 Task: Create a calendar event titled 'Training Session' on June 25, 2023, at 12:00 AM, mark it as 'All day', set the location to 'Training Room', and insert an equation into the event details.
Action: Mouse moved to (12, 60)
Screenshot: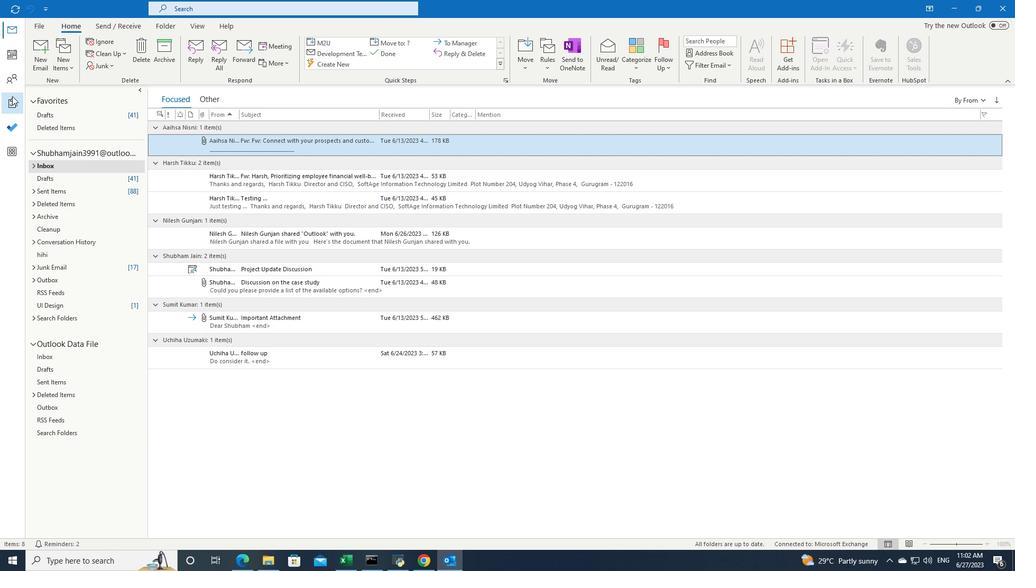 
Action: Mouse pressed left at (12, 60)
Screenshot: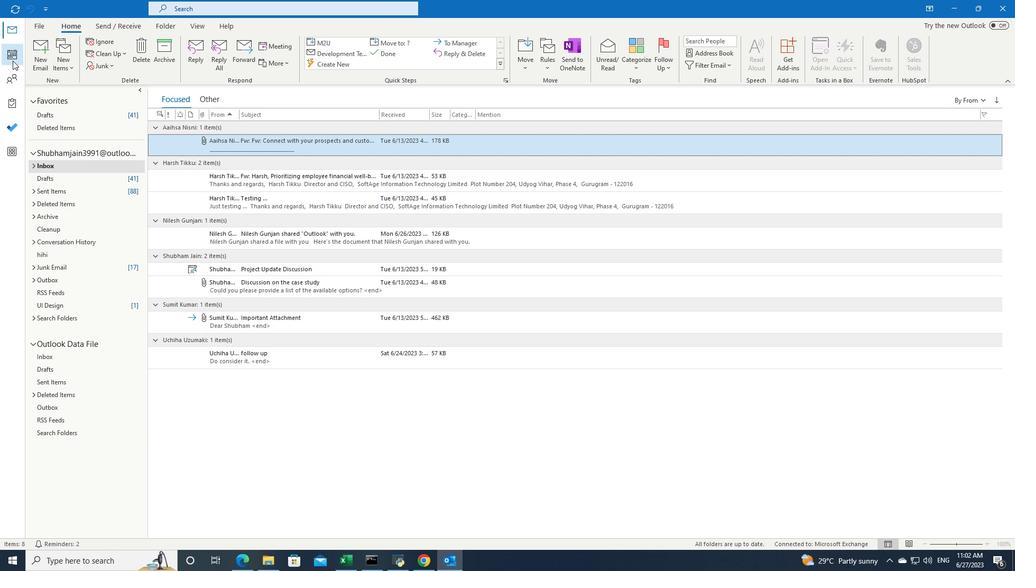 
Action: Mouse moved to (199, 473)
Screenshot: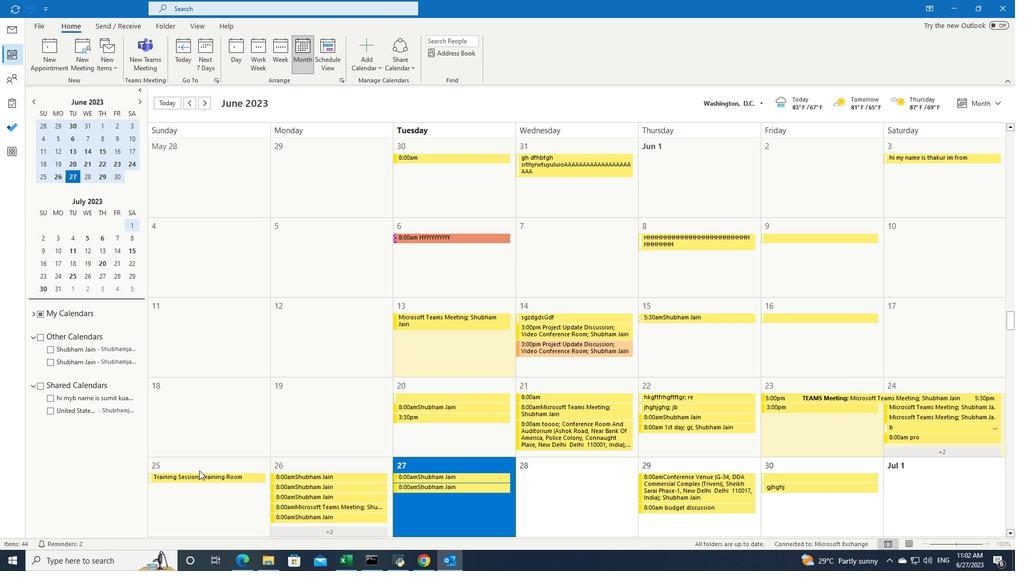 
Action: Mouse pressed left at (199, 473)
Screenshot: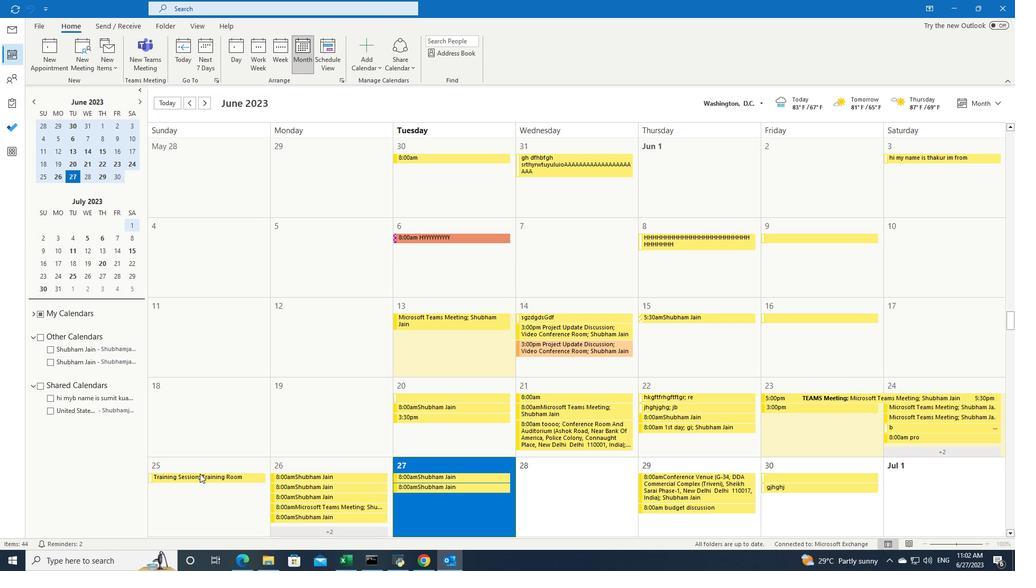 
Action: Mouse pressed left at (199, 473)
Screenshot: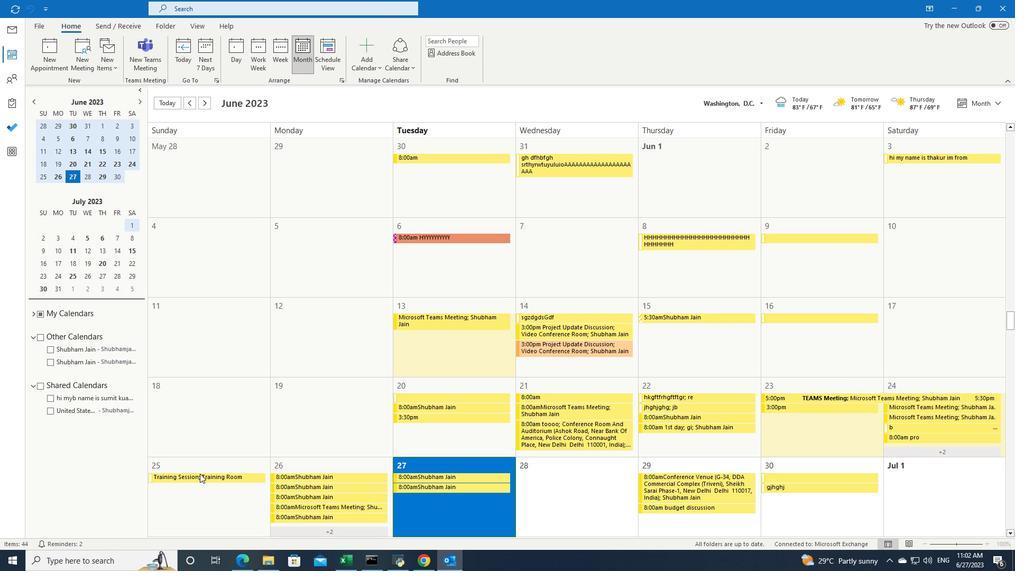 
Action: Mouse moved to (152, 22)
Screenshot: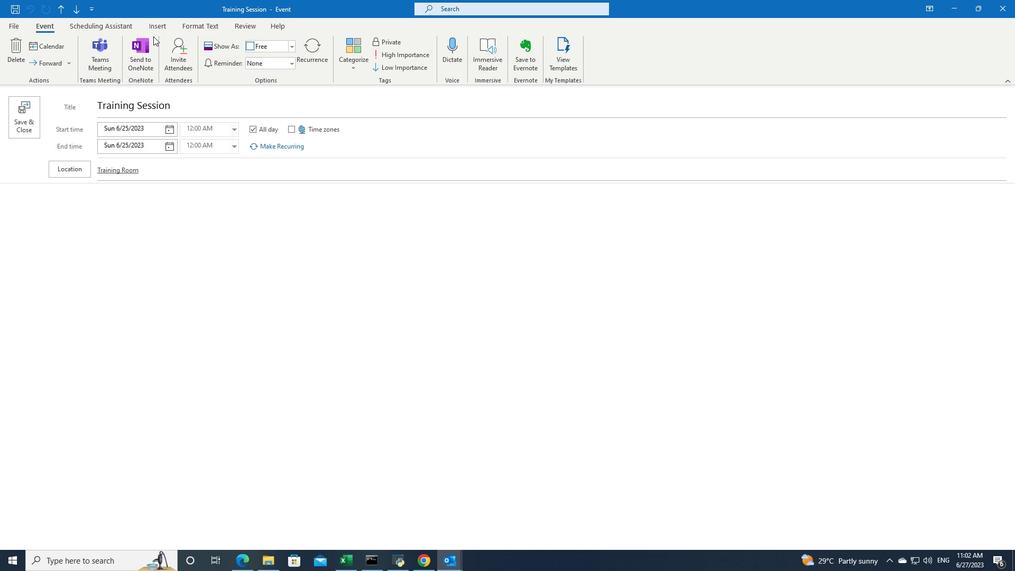
Action: Mouse pressed left at (152, 22)
Screenshot: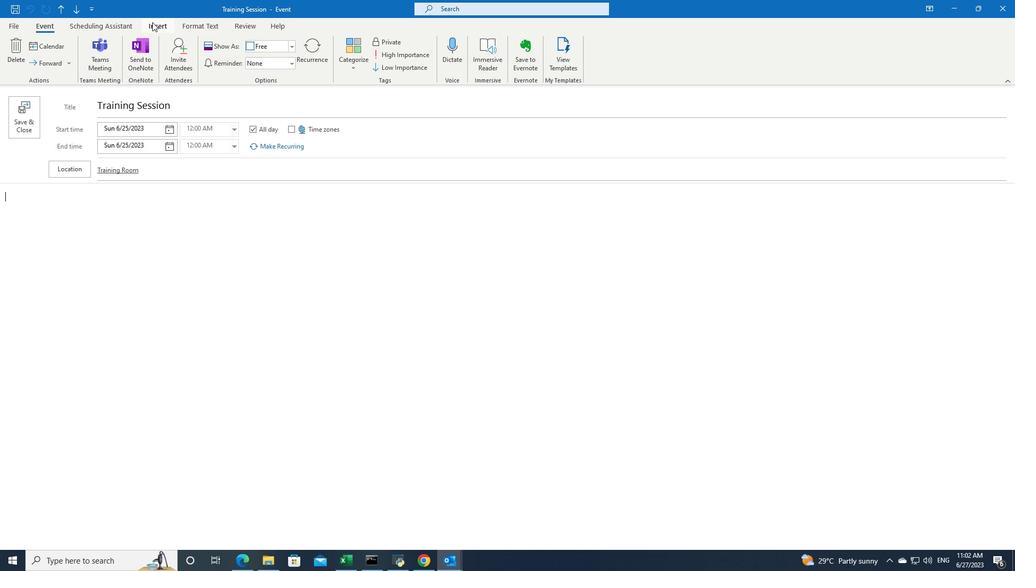 
Action: Mouse moved to (539, 69)
Screenshot: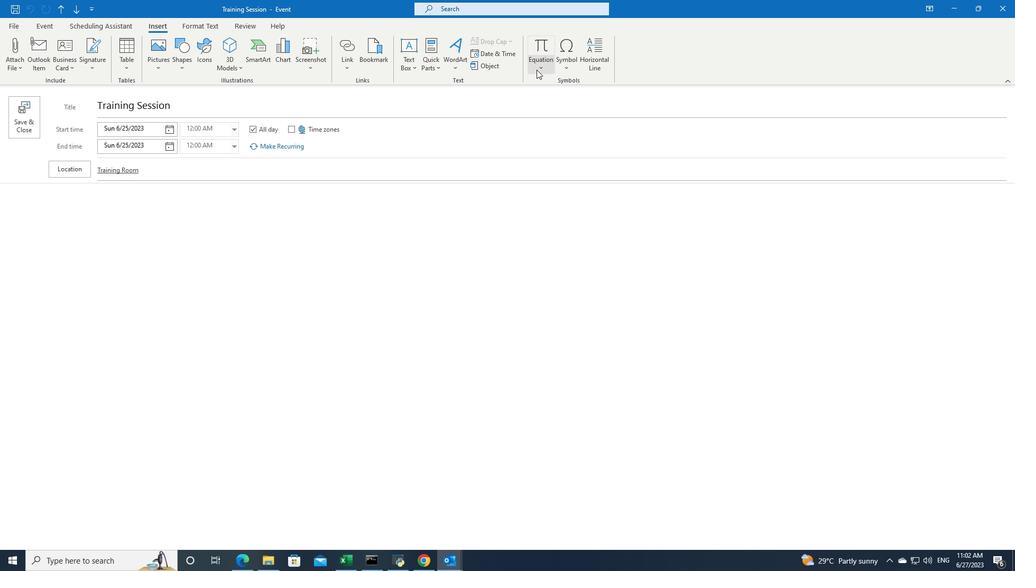 
Action: Mouse pressed left at (539, 69)
Screenshot: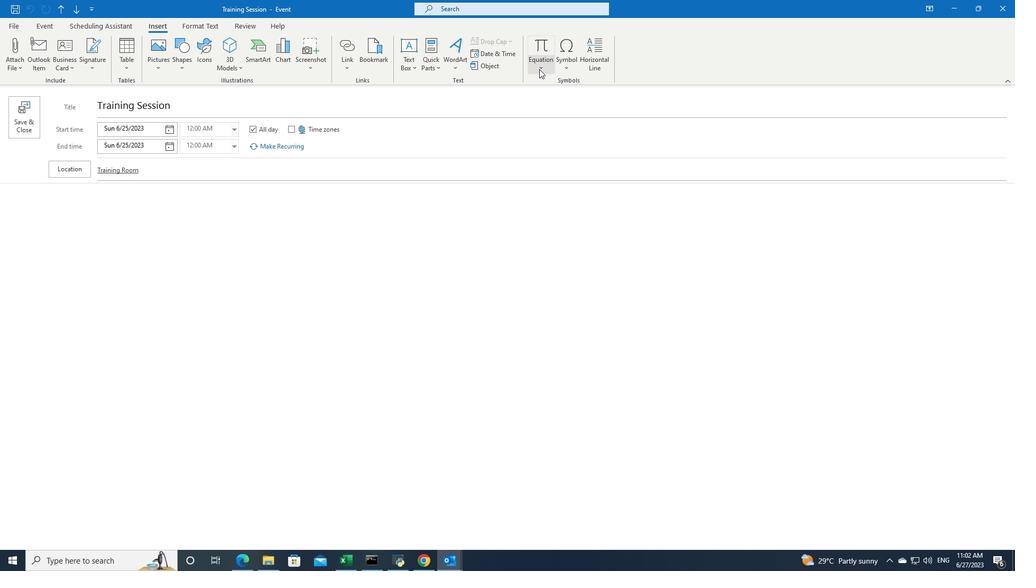 
Action: Mouse moved to (553, 82)
Screenshot: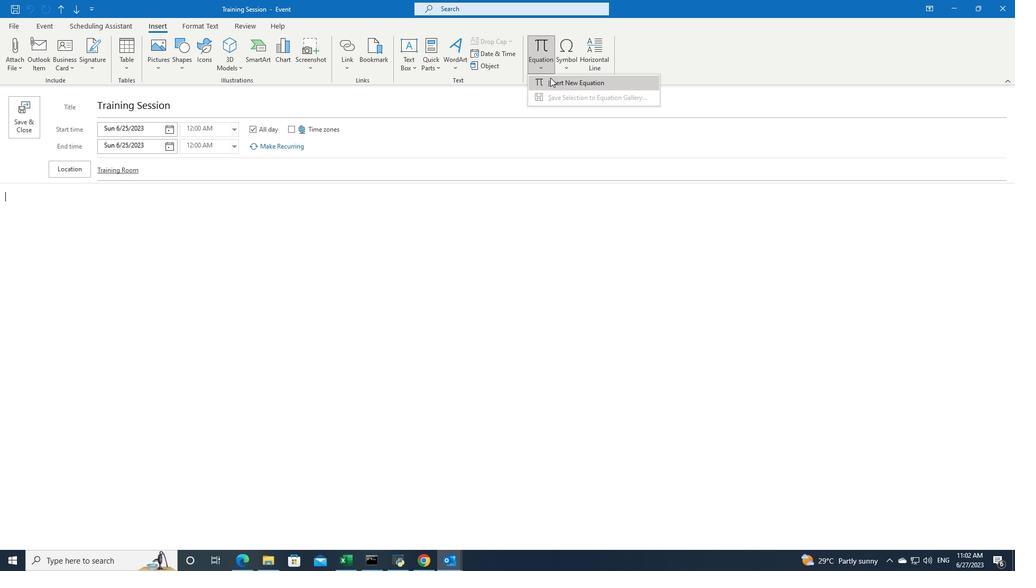 
Action: Mouse pressed left at (553, 82)
Screenshot: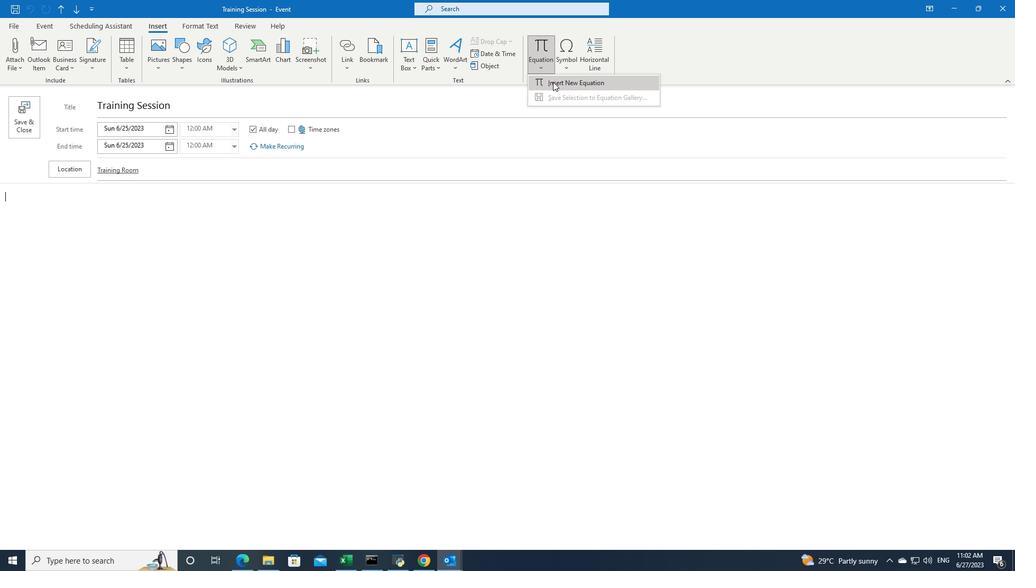 
Action: Mouse moved to (460, 69)
Screenshot: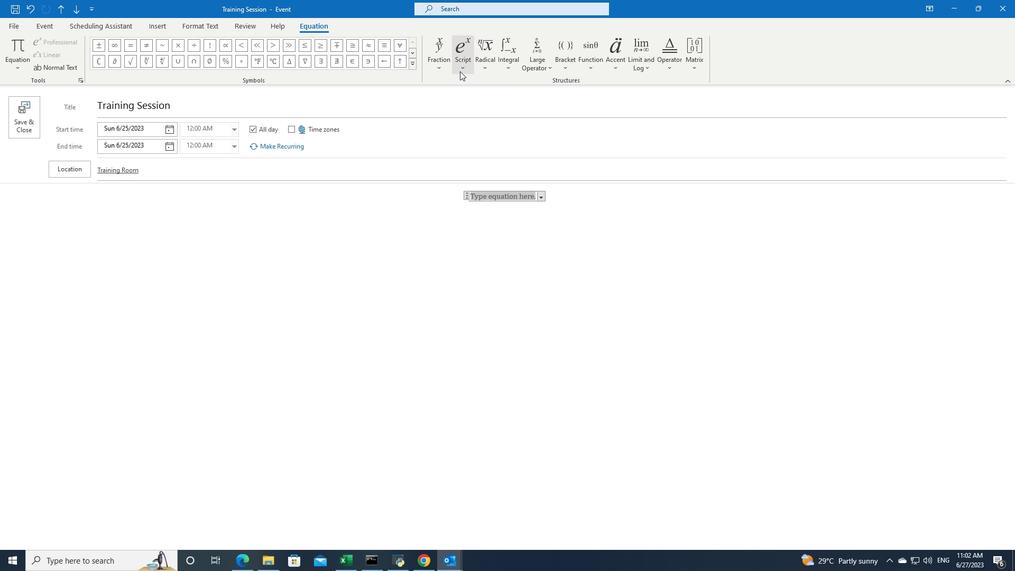 
Action: Mouse pressed left at (460, 69)
Screenshot: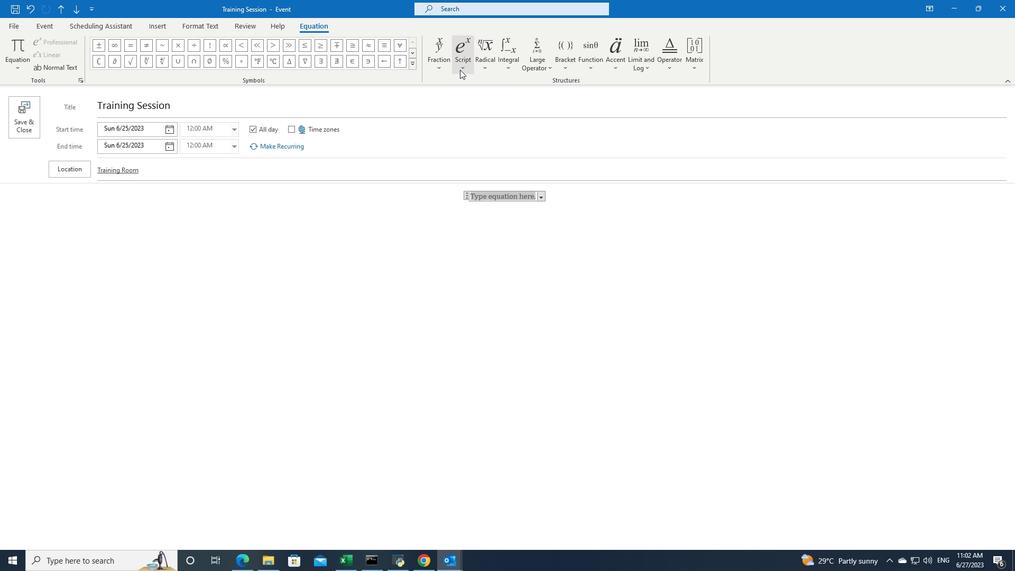 
Action: Mouse moved to (473, 121)
Screenshot: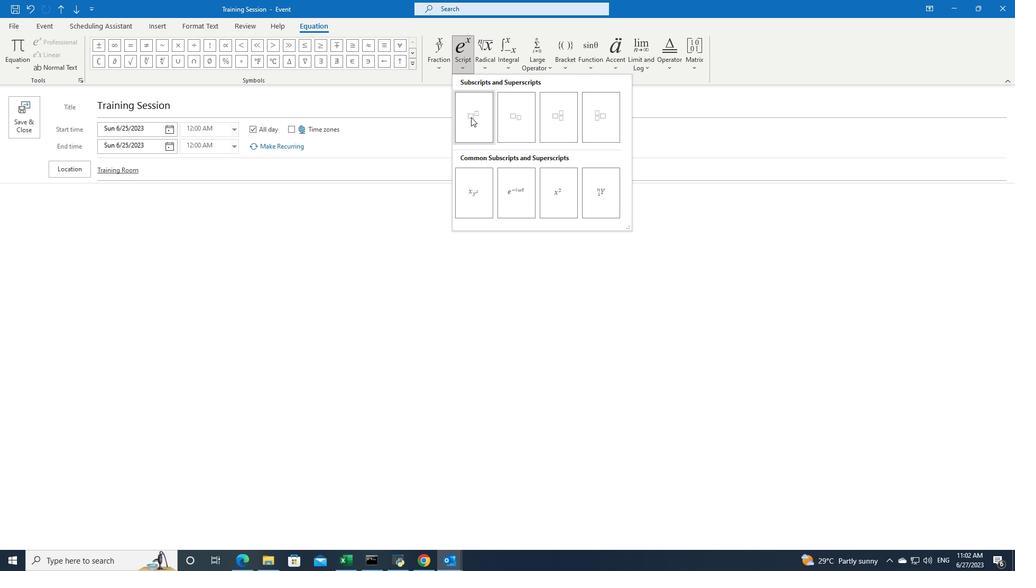 
Action: Mouse pressed left at (473, 121)
Screenshot: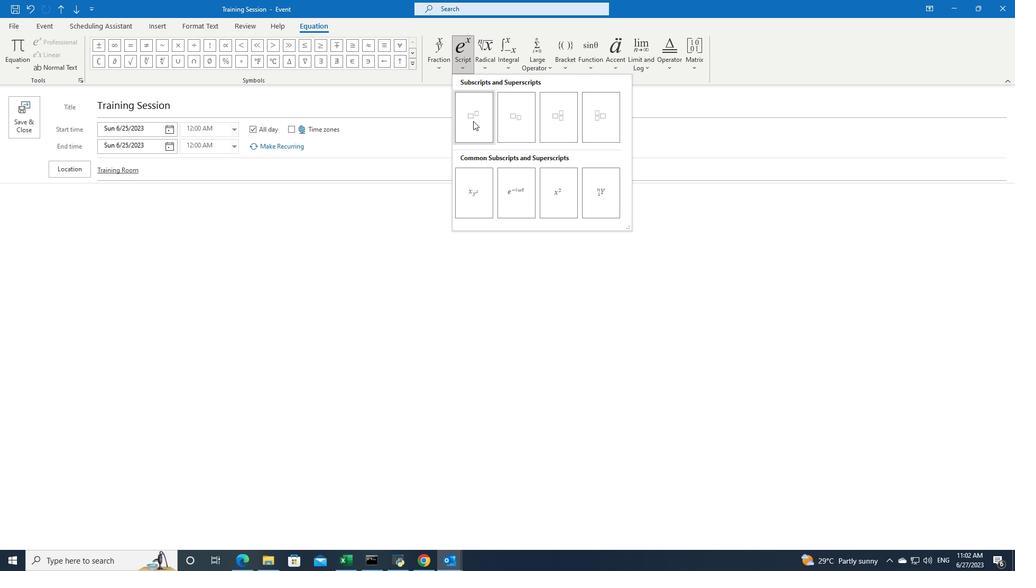 
Action: Key pressed <Key.left><Key.left>e
Screenshot: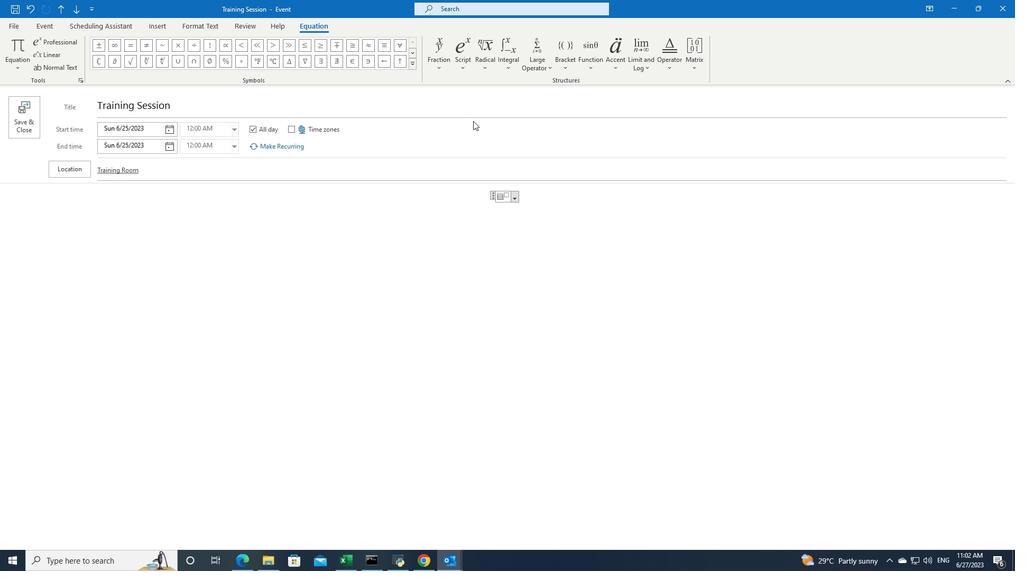
Action: Mouse moved to (51, 55)
Screenshot: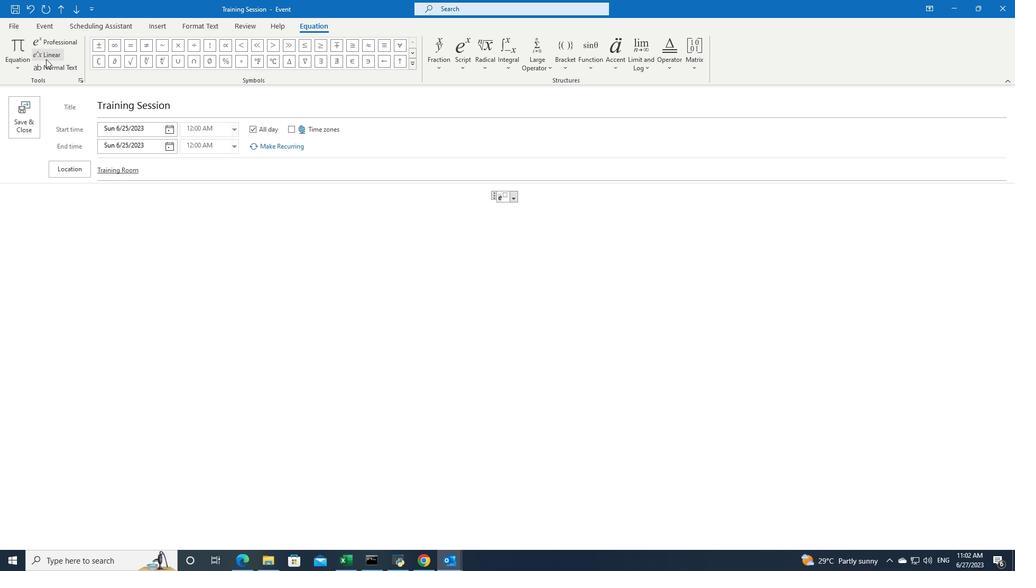 
Action: Mouse pressed left at (51, 55)
Screenshot: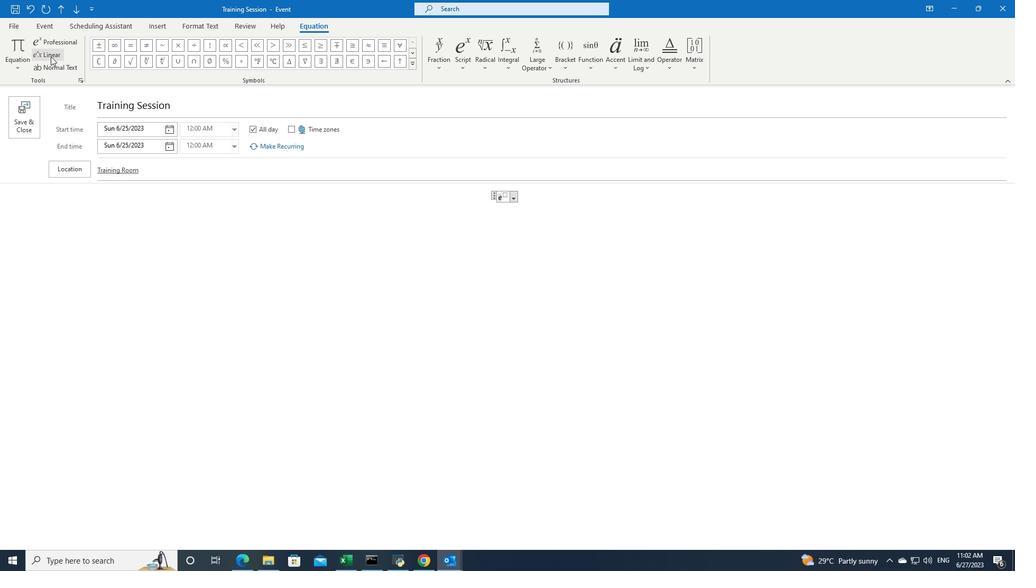 
Action: Mouse moved to (507, 192)
Screenshot: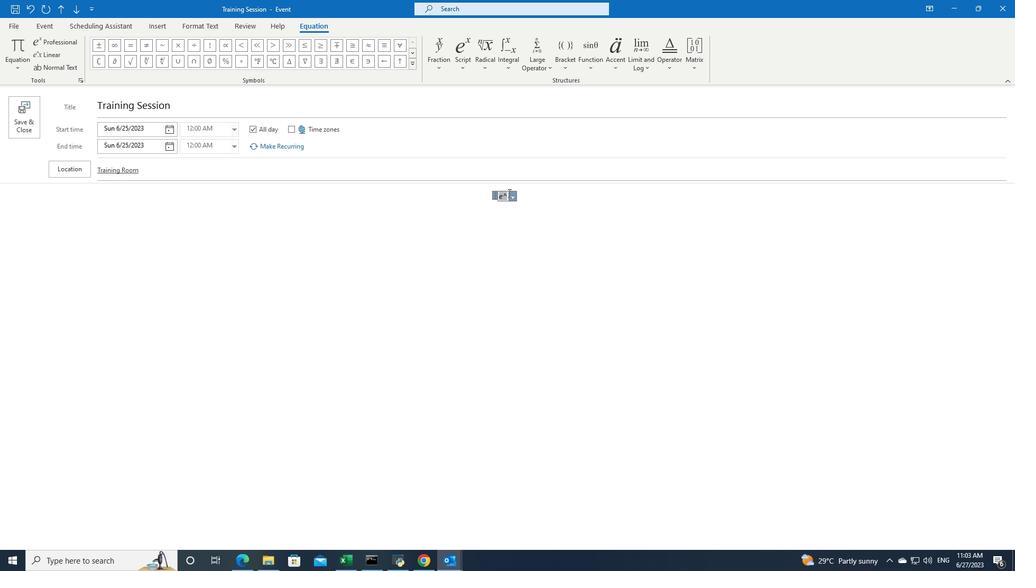 
Action: Mouse pressed left at (507, 192)
Screenshot: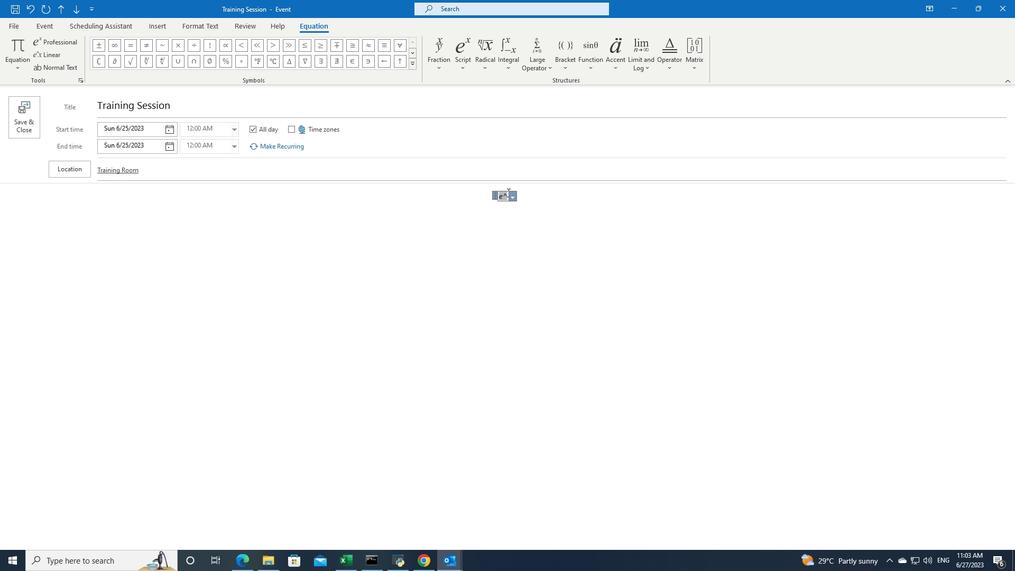 
Action: Mouse moved to (507, 192)
Screenshot: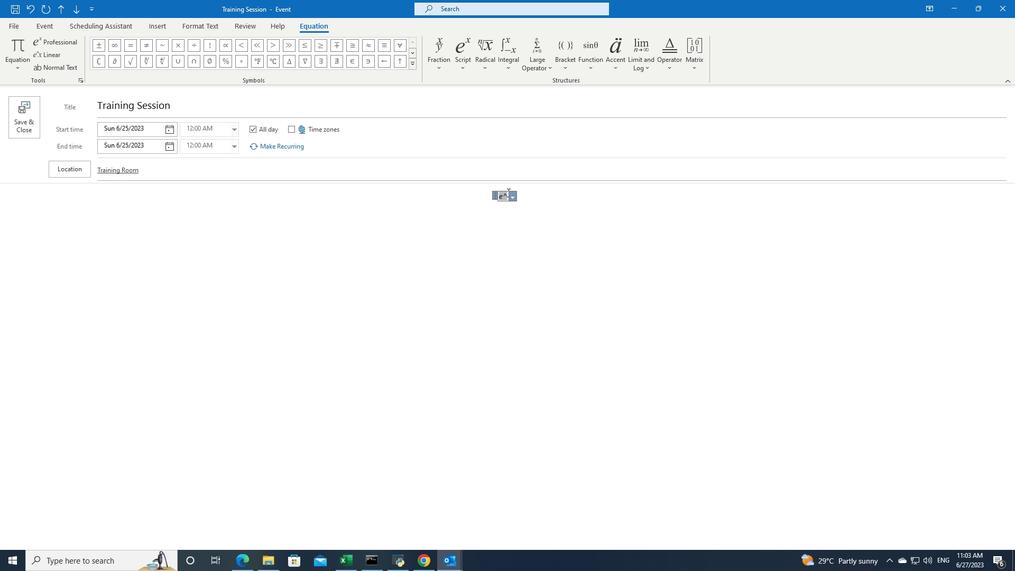 
Action: Key pressed 5
Screenshot: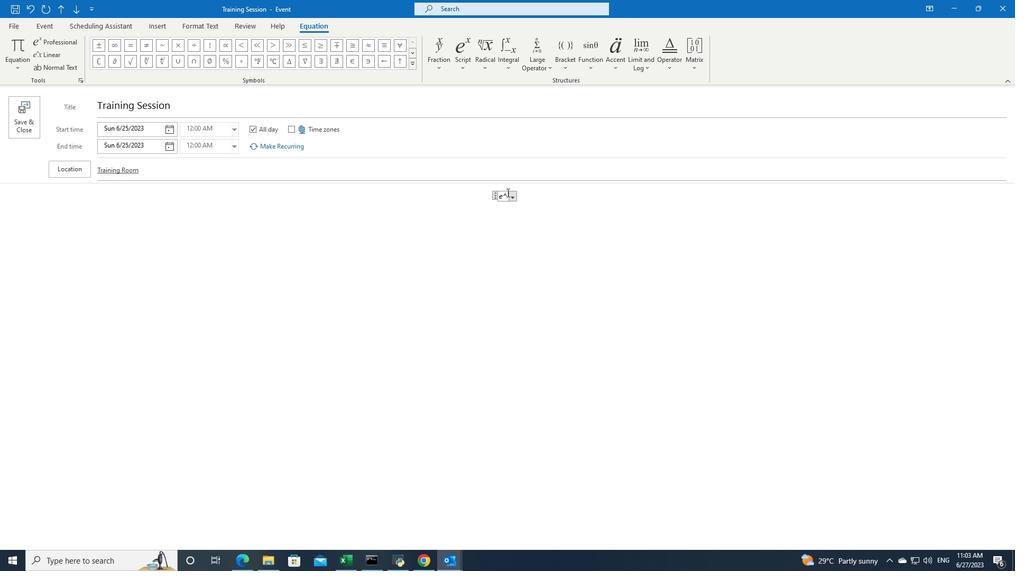 
Action: Mouse moved to (528, 245)
Screenshot: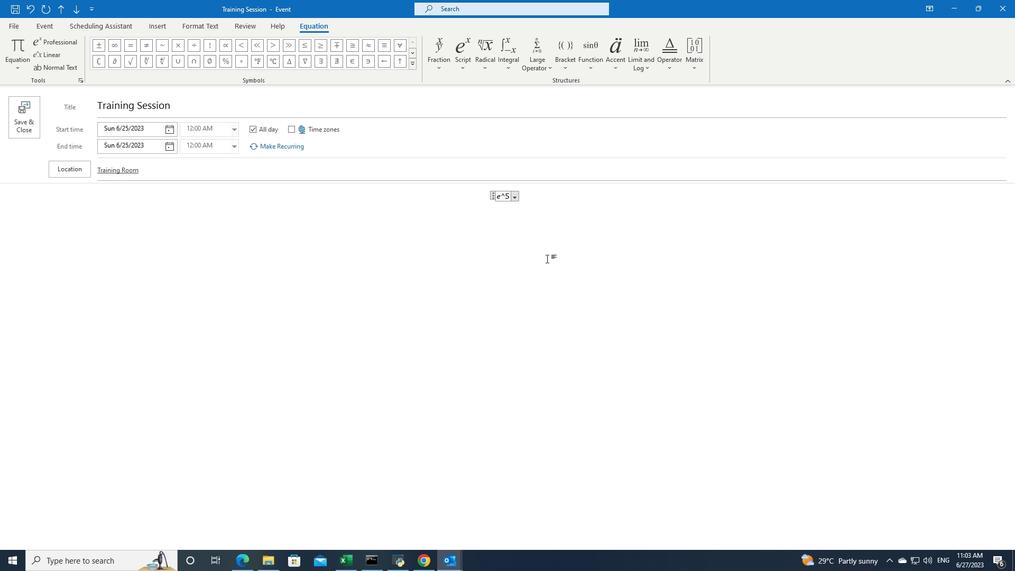 
Action: Mouse pressed left at (528, 245)
Screenshot: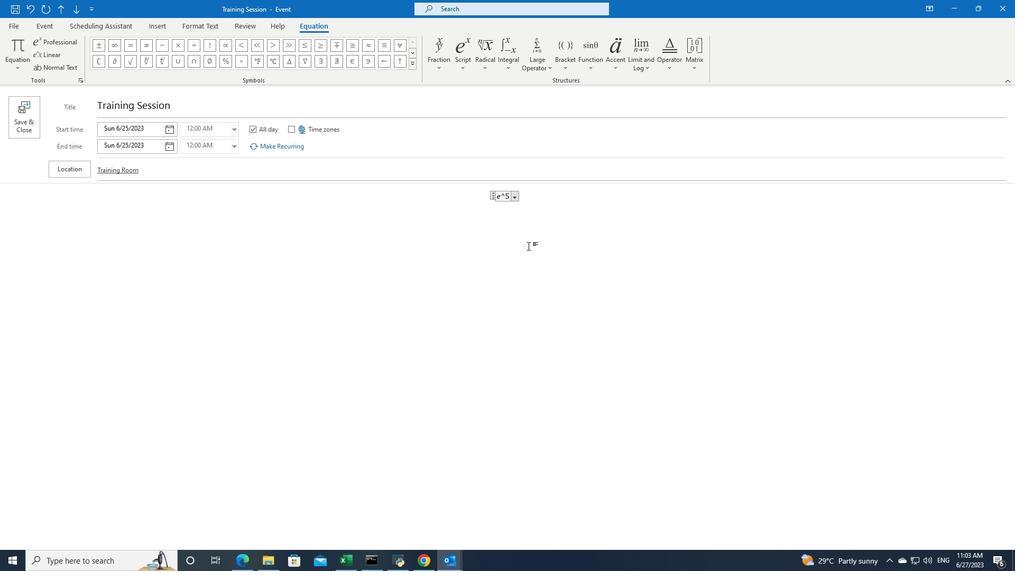 
Action: Mouse moved to (152, 23)
Screenshot: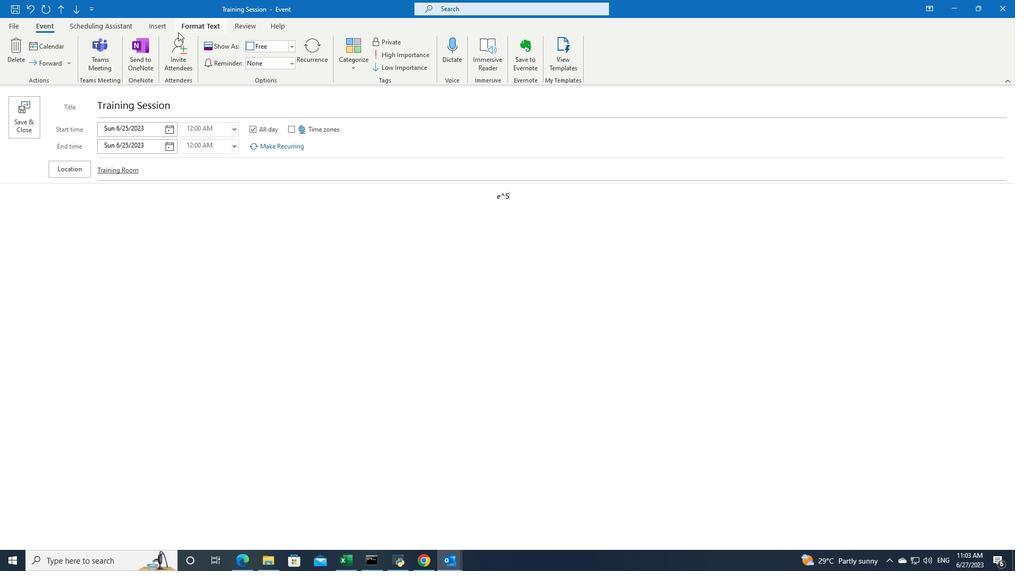 
Action: Mouse pressed left at (152, 23)
Screenshot: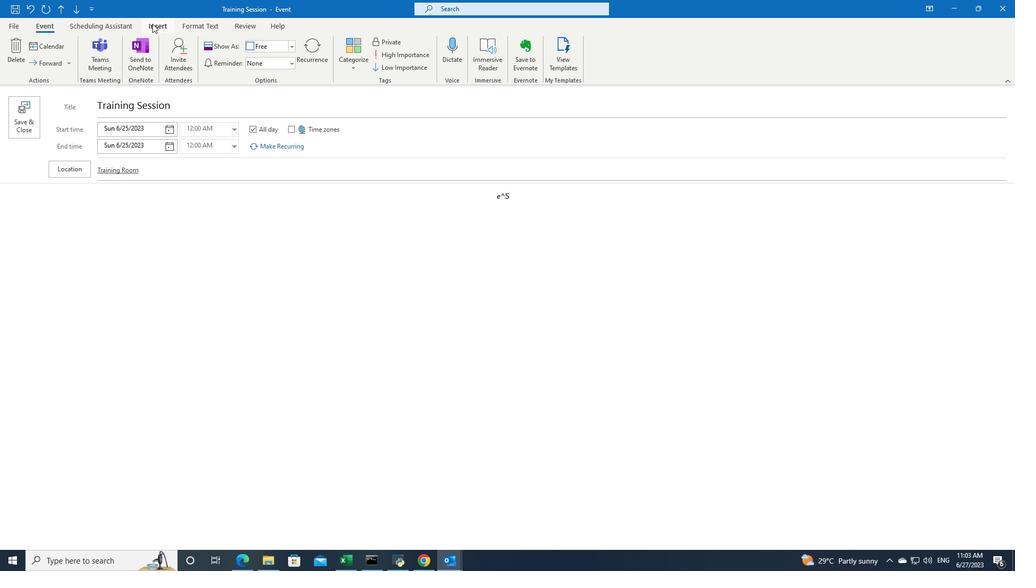
Action: Mouse moved to (567, 69)
Screenshot: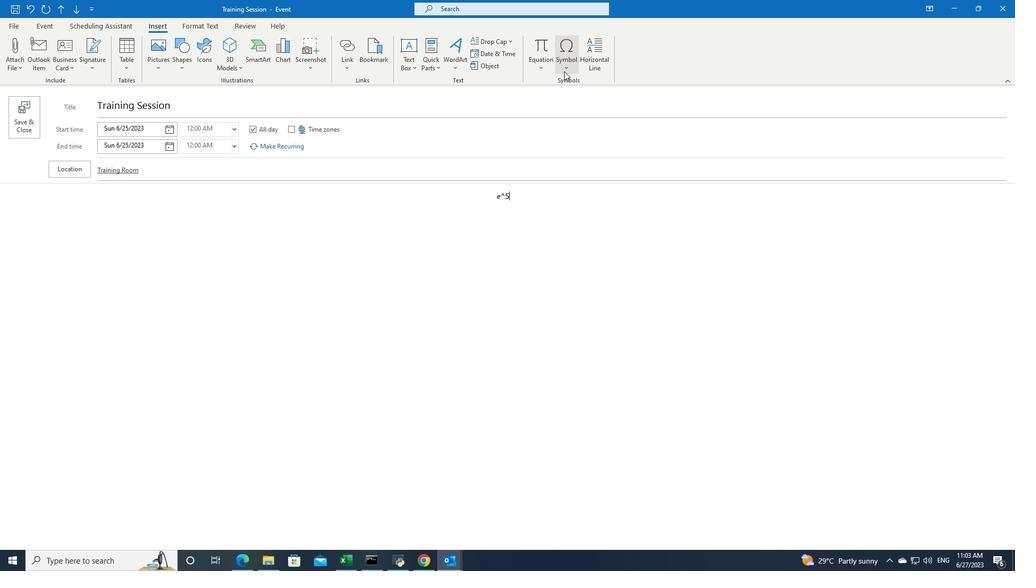 
Action: Mouse pressed left at (567, 69)
Screenshot: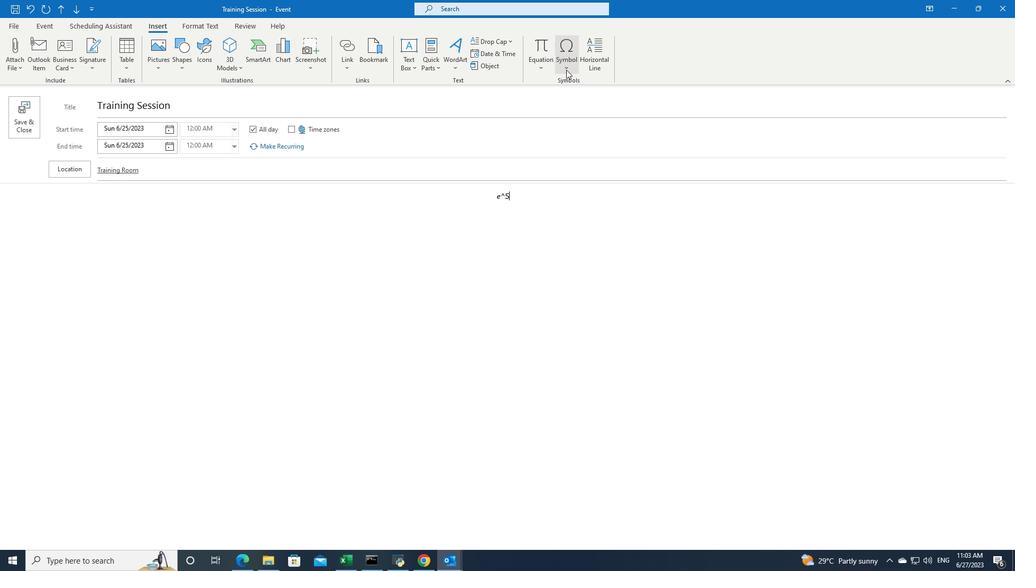 
Action: Mouse moved to (595, 80)
Screenshot: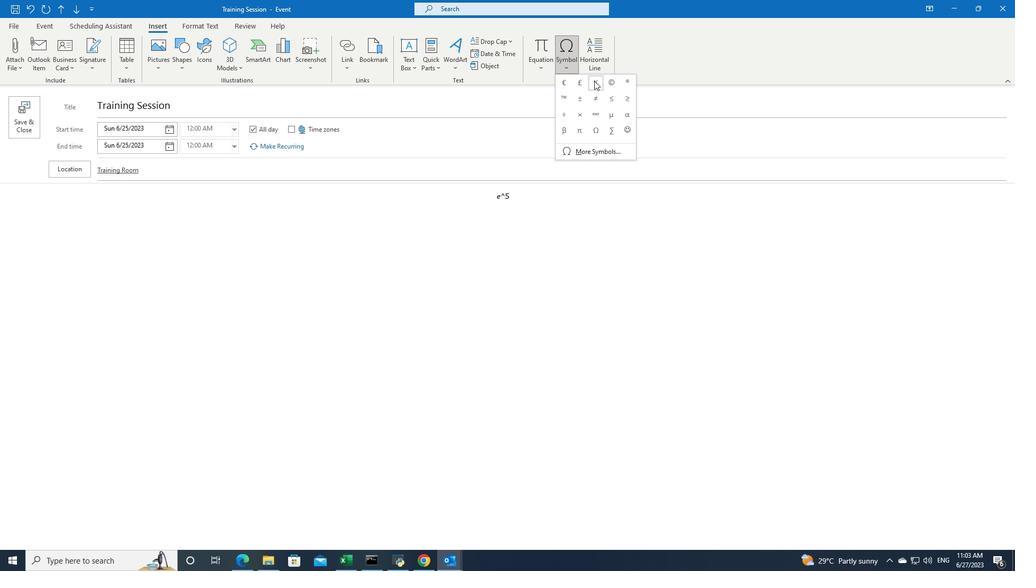 
Action: Mouse pressed left at (595, 80)
Screenshot: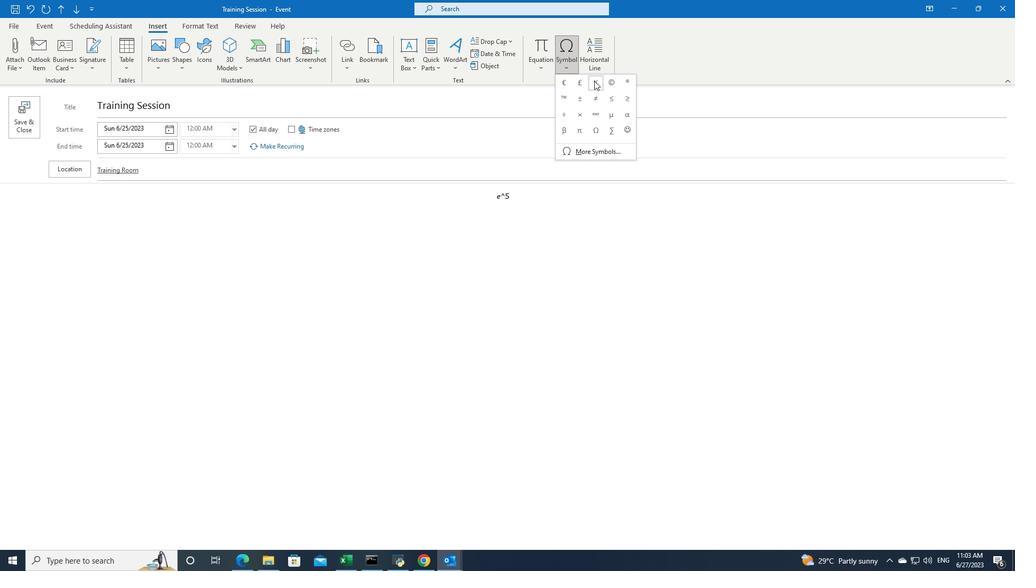 
Action: Mouse moved to (598, 79)
Screenshot: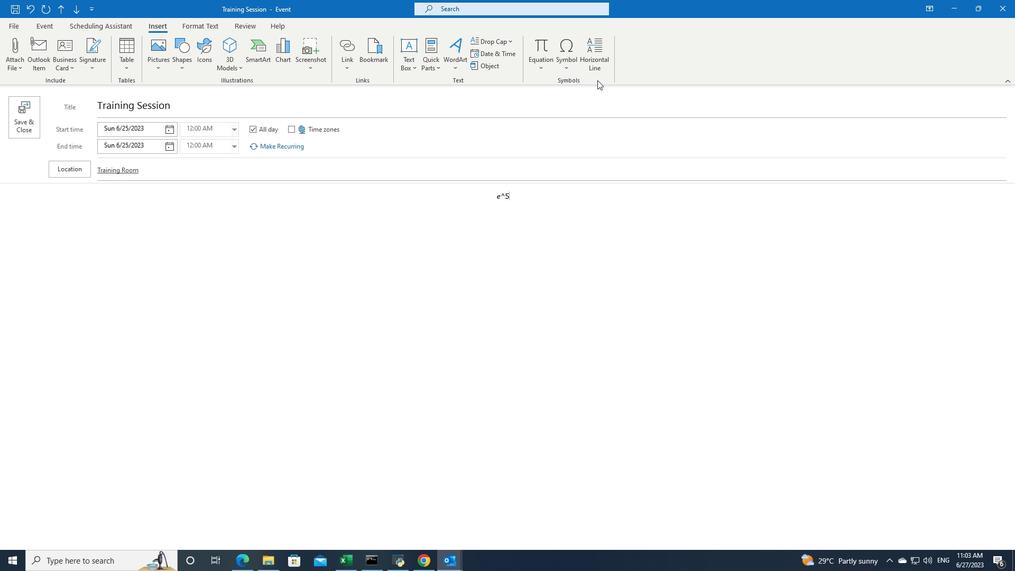 
